 Task: Select the criteria, the date is before "today".
Action: Mouse moved to (177, 66)
Screenshot: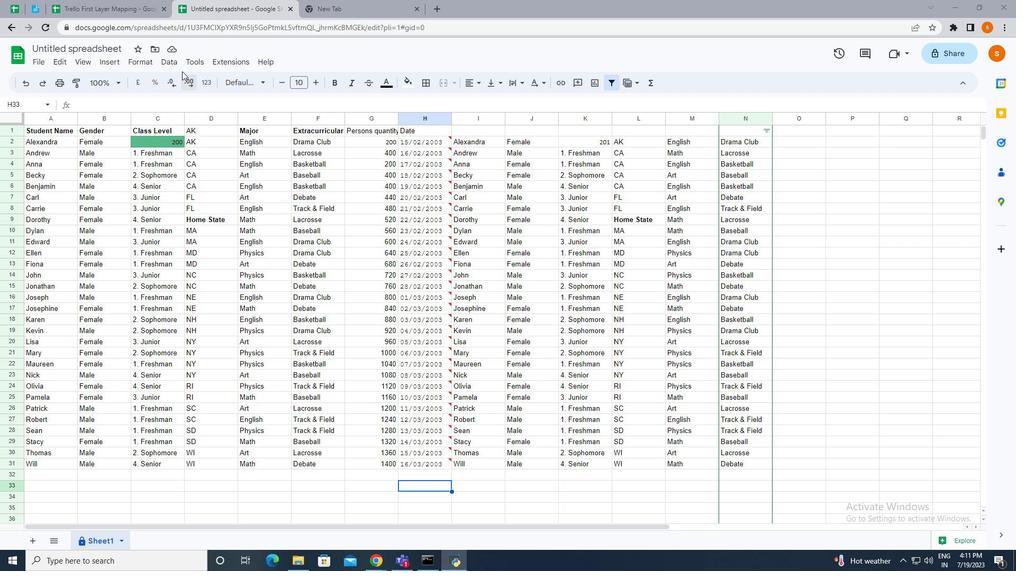 
Action: Mouse pressed left at (177, 66)
Screenshot: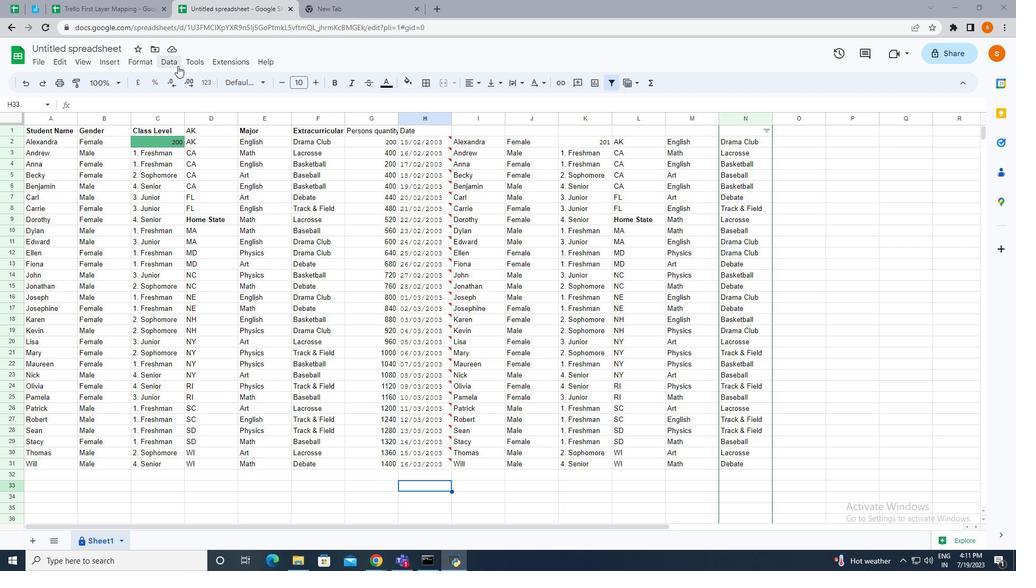 
Action: Mouse moved to (204, 270)
Screenshot: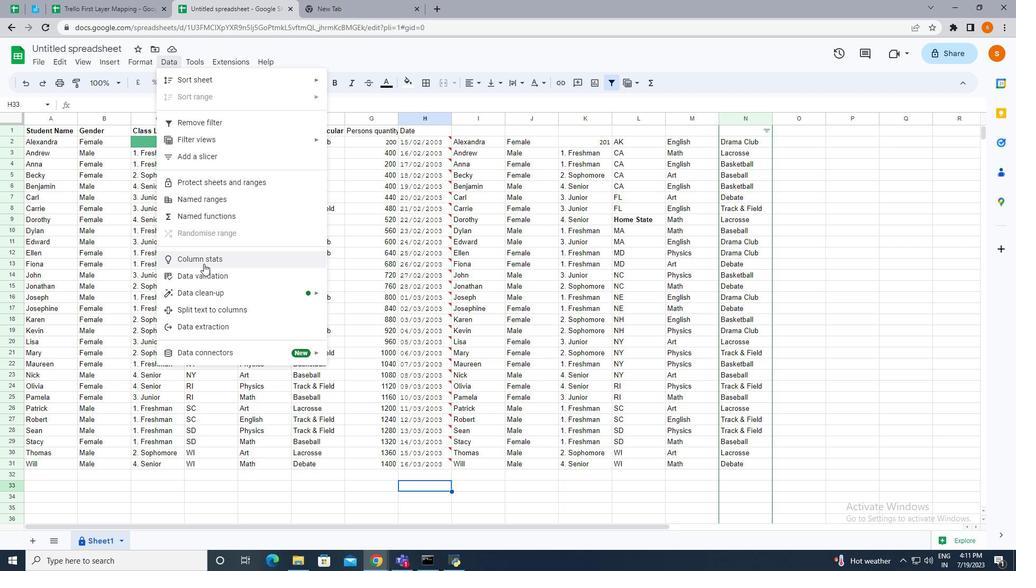 
Action: Mouse pressed left at (204, 270)
Screenshot: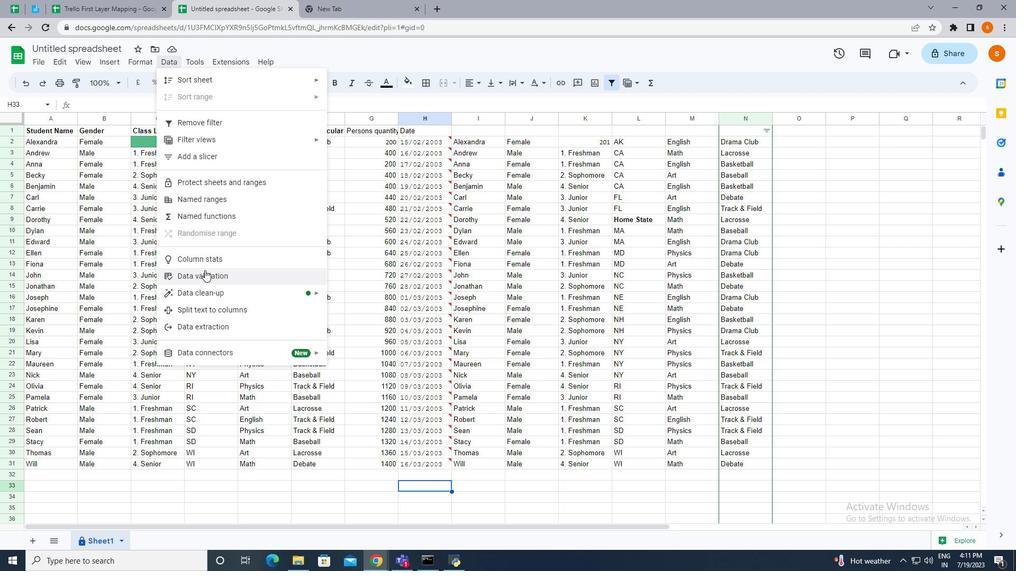 
Action: Mouse moved to (879, 123)
Screenshot: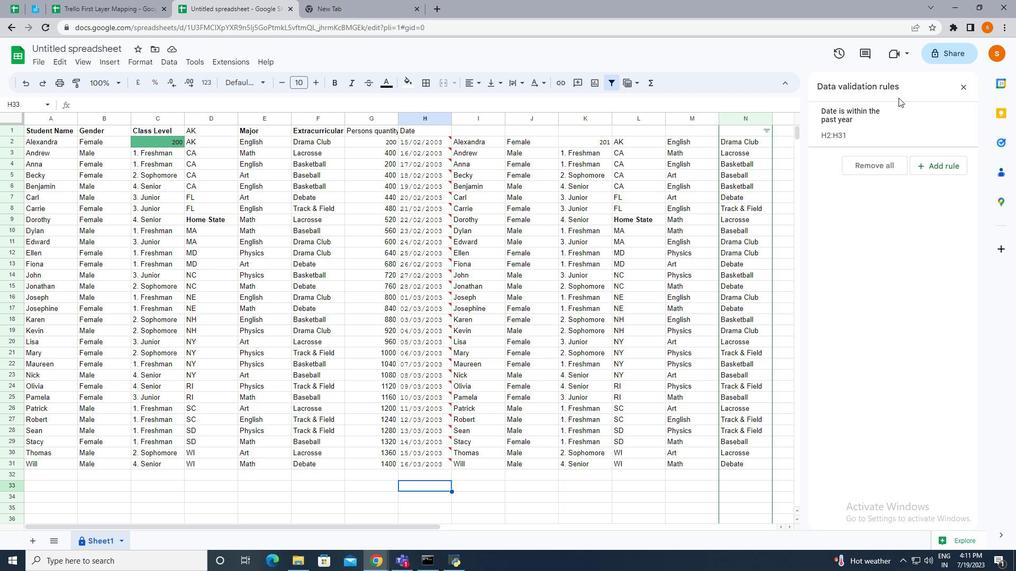 
Action: Mouse pressed left at (879, 123)
Screenshot: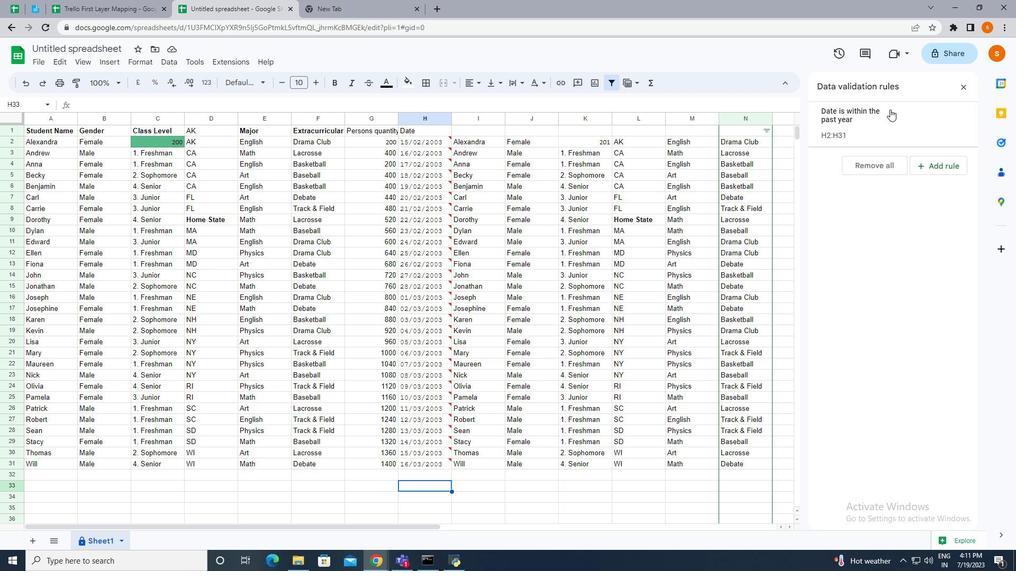 
Action: Mouse moved to (872, 175)
Screenshot: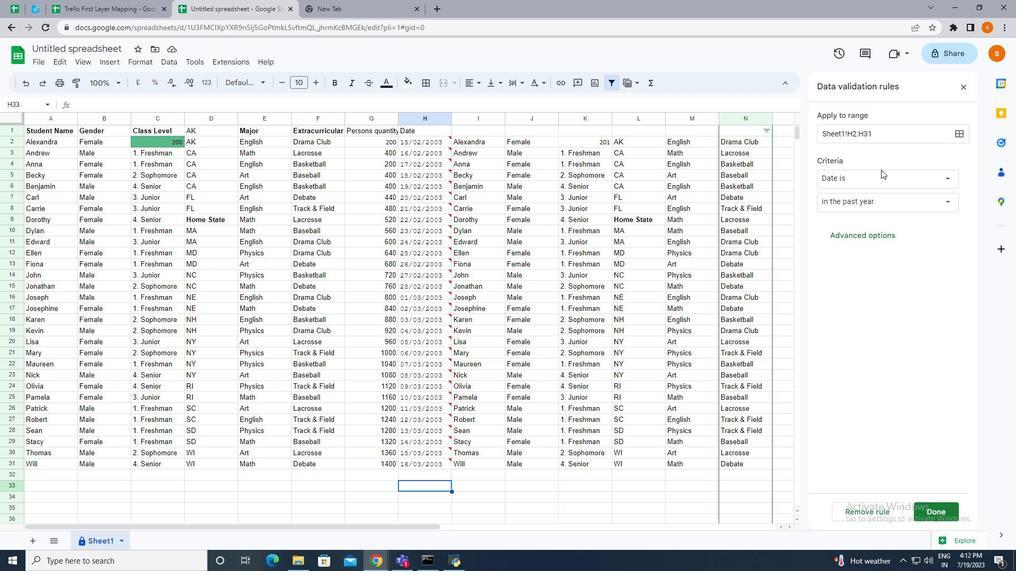 
Action: Mouse pressed left at (872, 175)
Screenshot: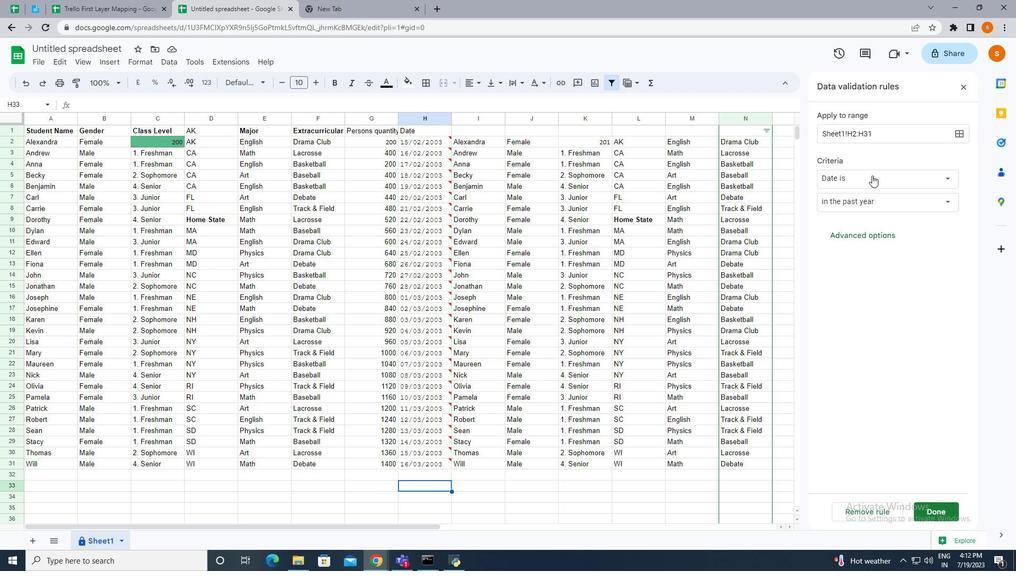 
Action: Mouse moved to (874, 199)
Screenshot: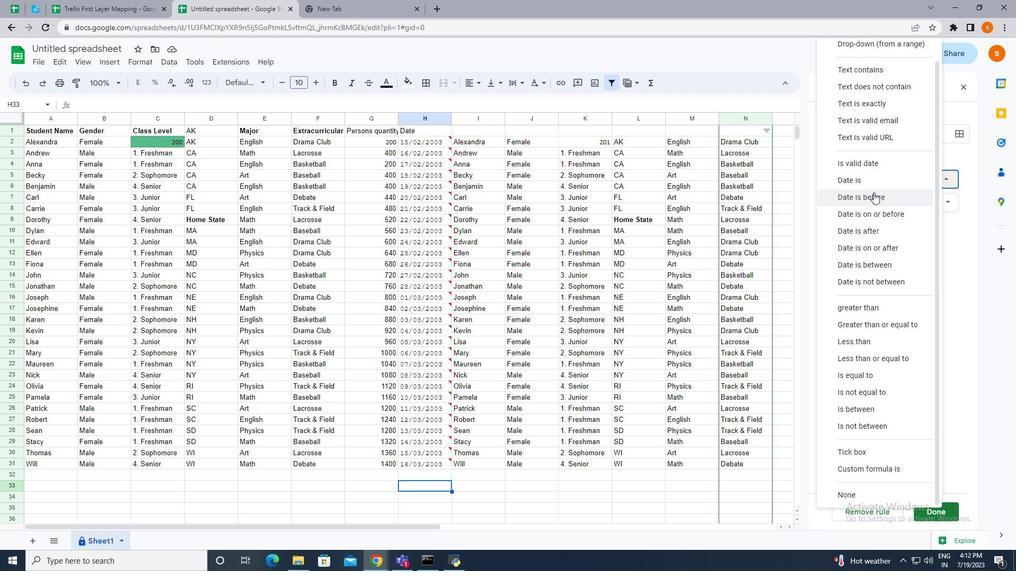 
Action: Mouse pressed left at (874, 199)
Screenshot: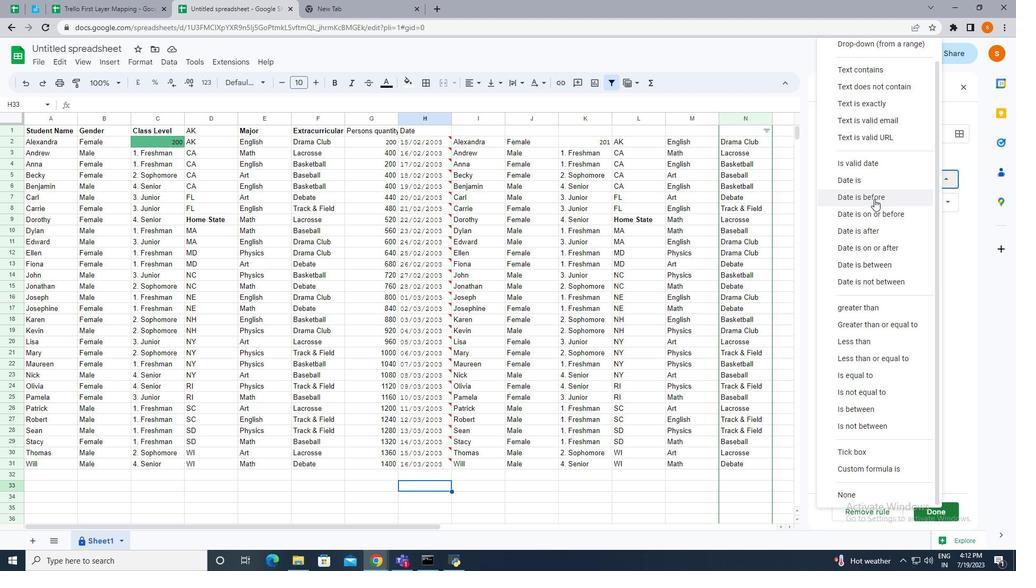 
Action: Mouse moved to (882, 201)
Screenshot: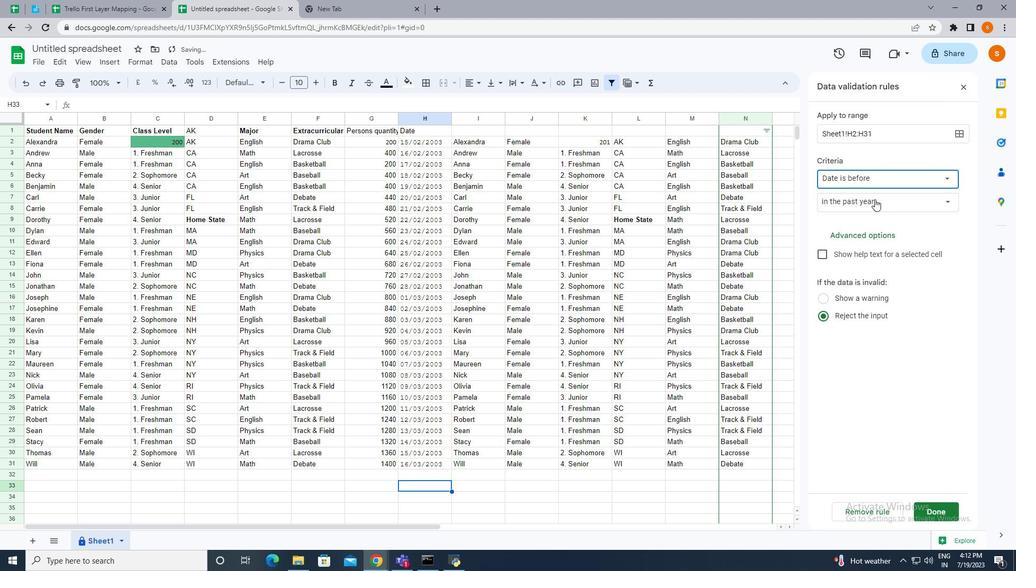 
Action: Mouse pressed left at (882, 201)
Screenshot: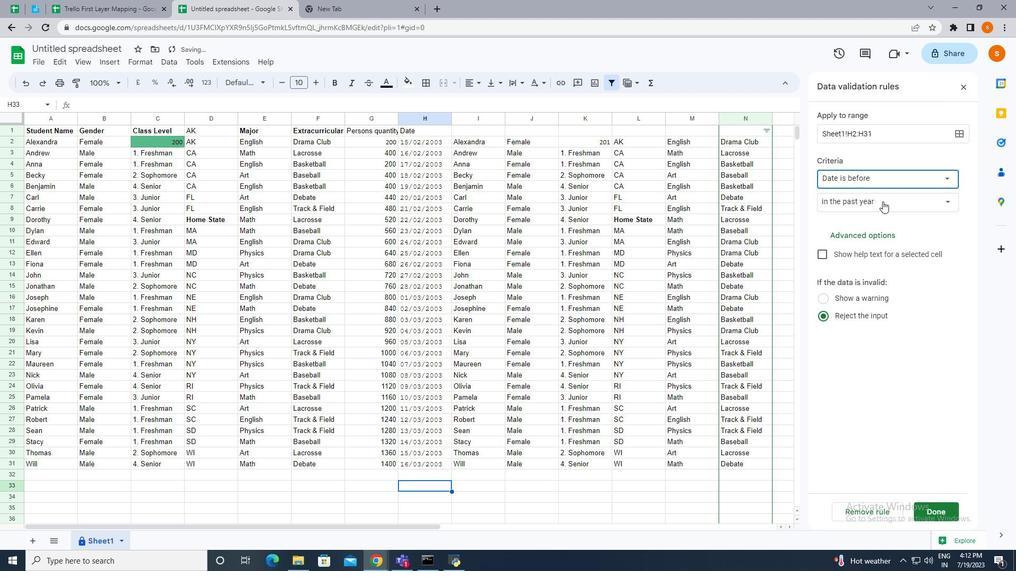 
Action: Mouse moved to (847, 99)
Screenshot: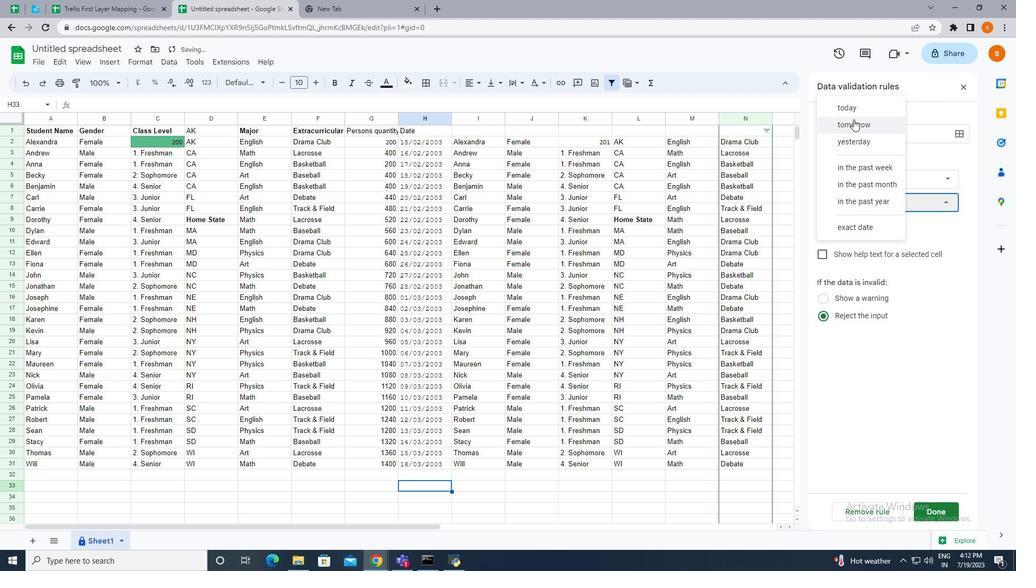 
Action: Mouse pressed left at (847, 99)
Screenshot: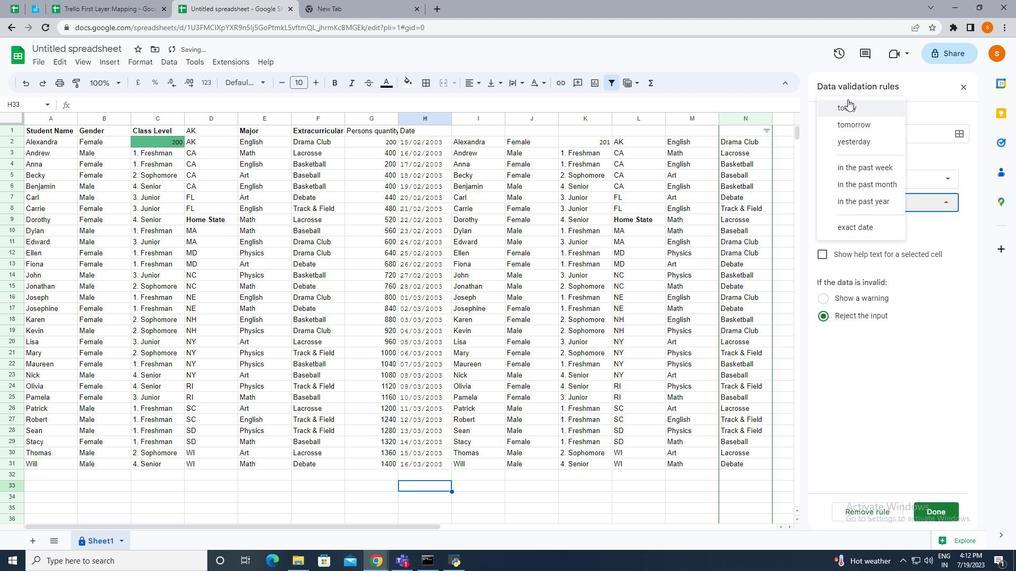 
Action: Mouse moved to (848, 102)
Screenshot: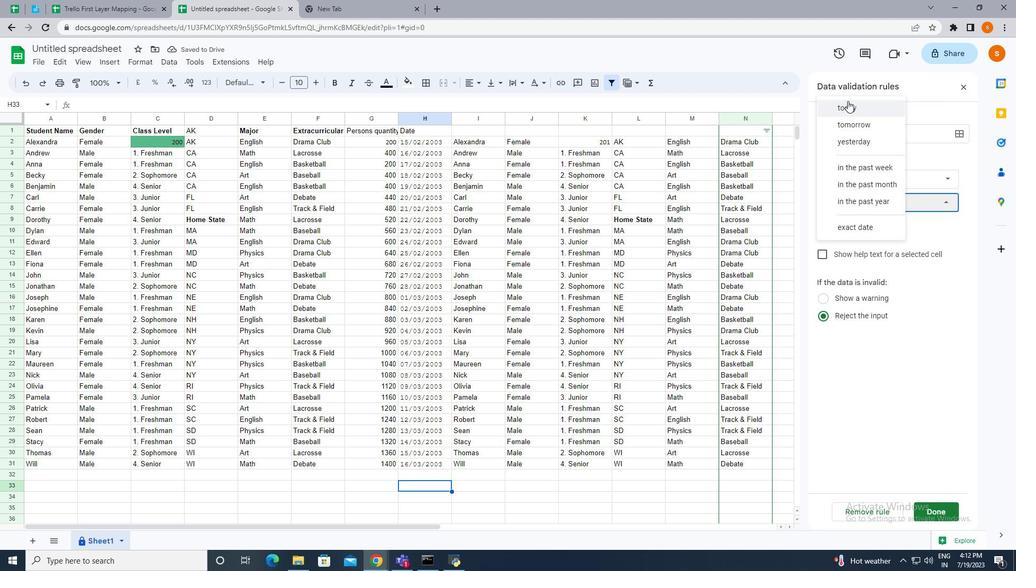 
Action: Mouse pressed left at (848, 102)
Screenshot: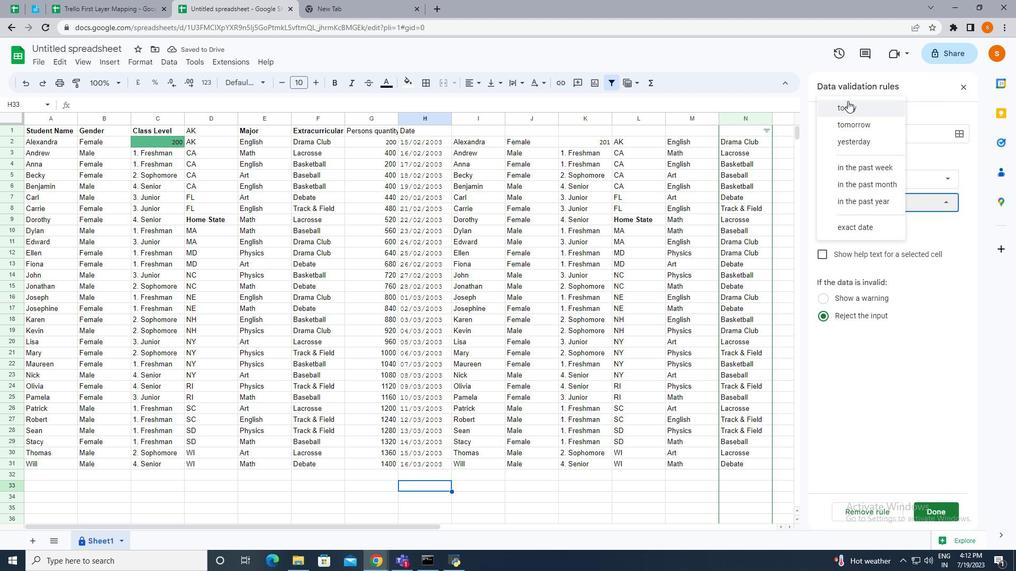 
Action: Mouse moved to (903, 318)
Screenshot: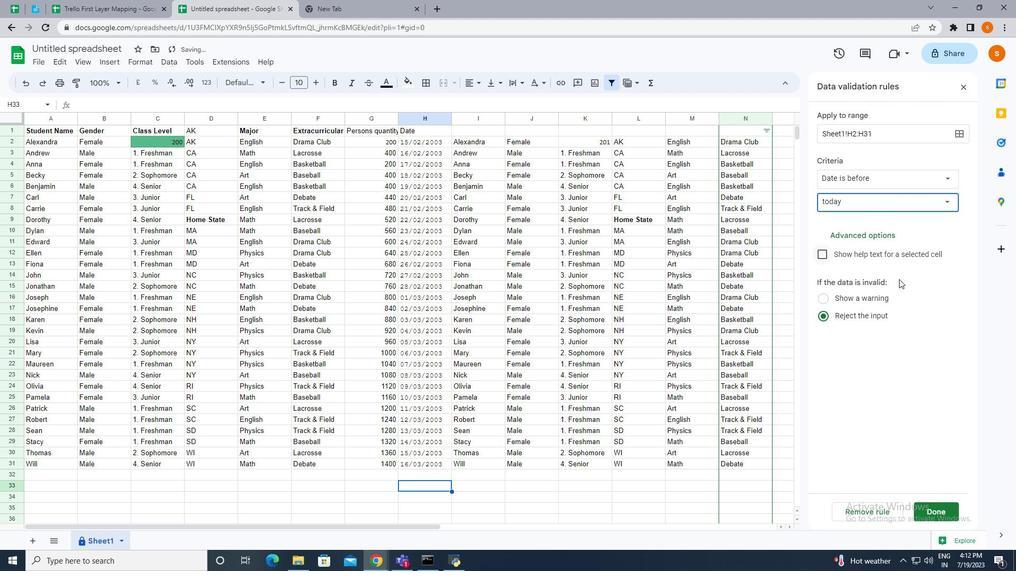 
